 Task: Use the formula "DPRODUCT" in spreadsheet "Project portfolio".
Action: Mouse moved to (644, 317)
Screenshot: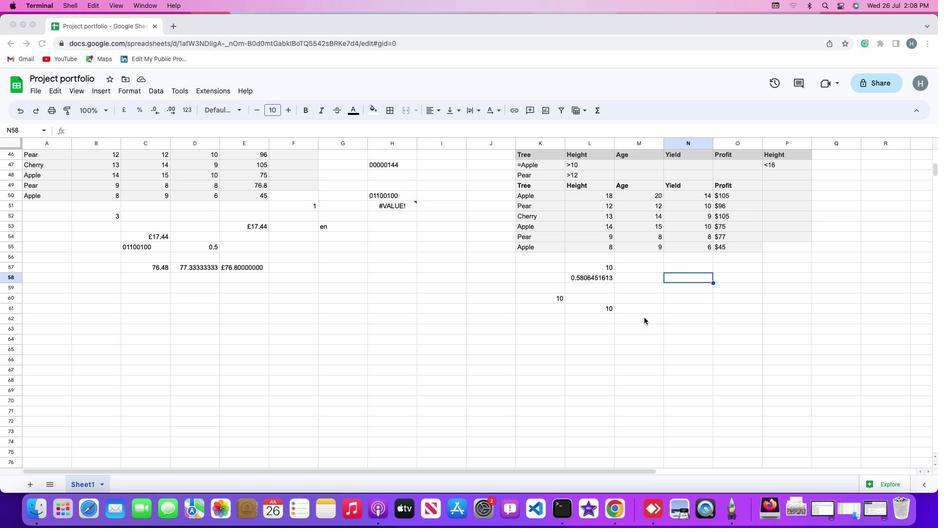 
Action: Mouse pressed left at (644, 317)
Screenshot: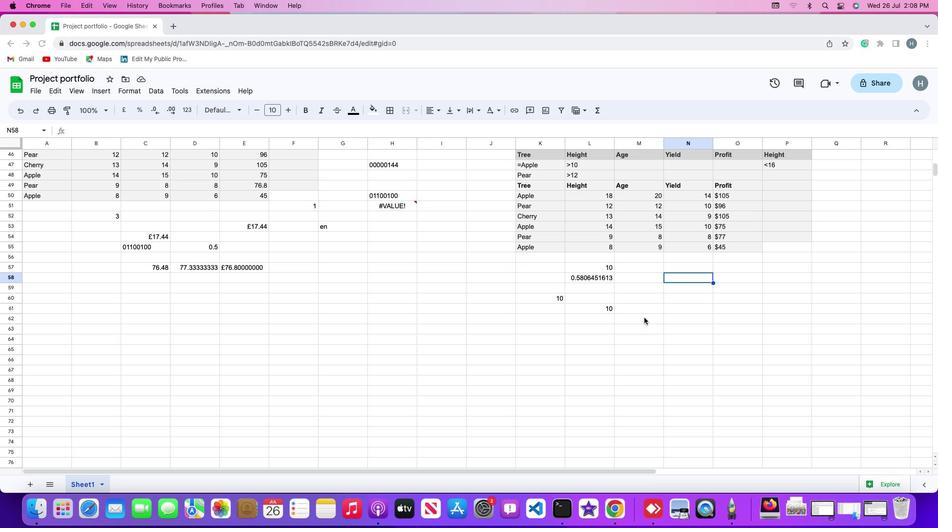 
Action: Mouse moved to (693, 278)
Screenshot: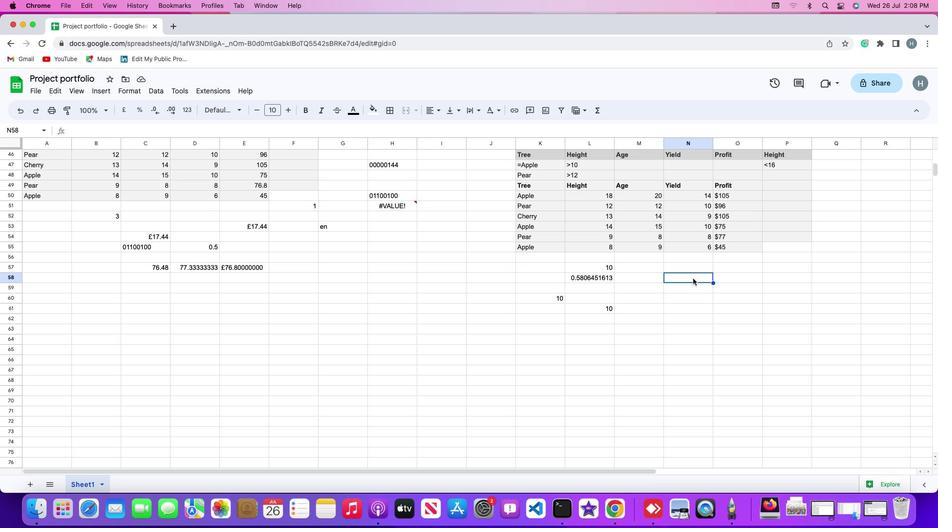 
Action: Mouse pressed left at (693, 278)
Screenshot: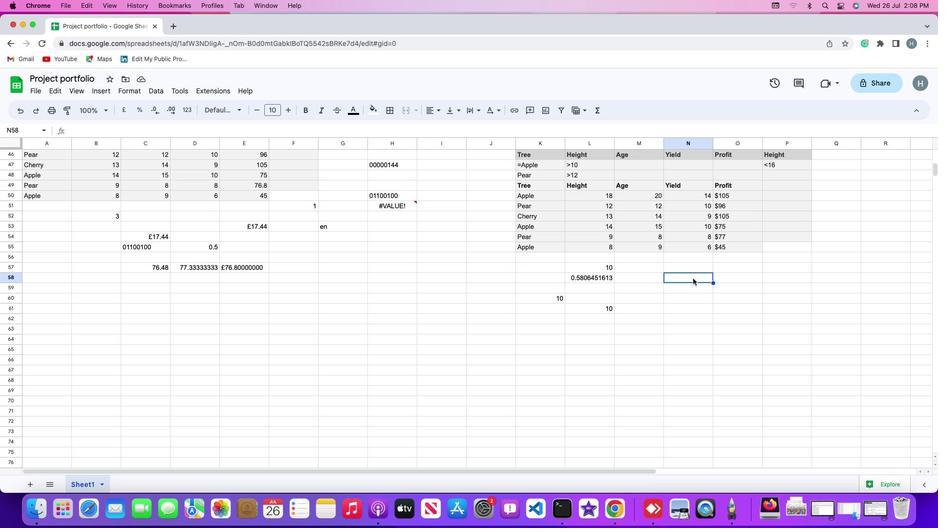 
Action: Mouse moved to (105, 87)
Screenshot: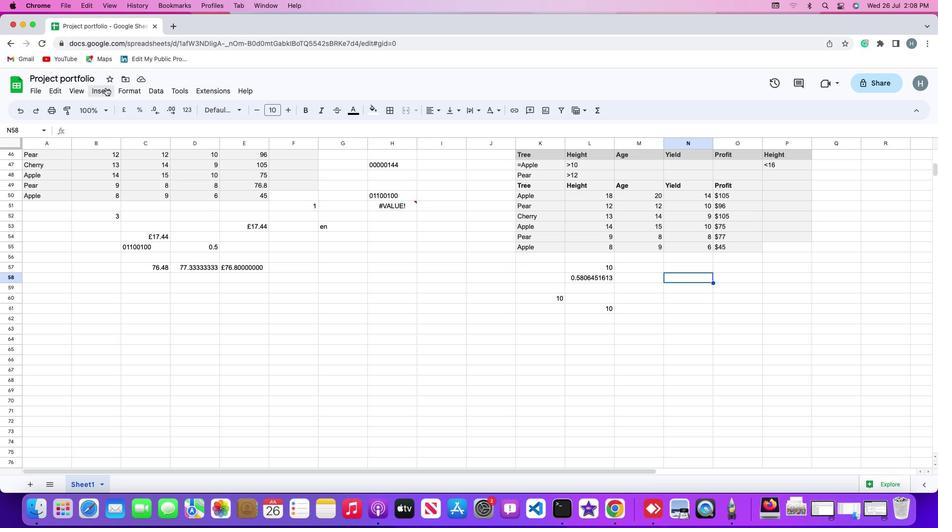 
Action: Mouse pressed left at (105, 87)
Screenshot: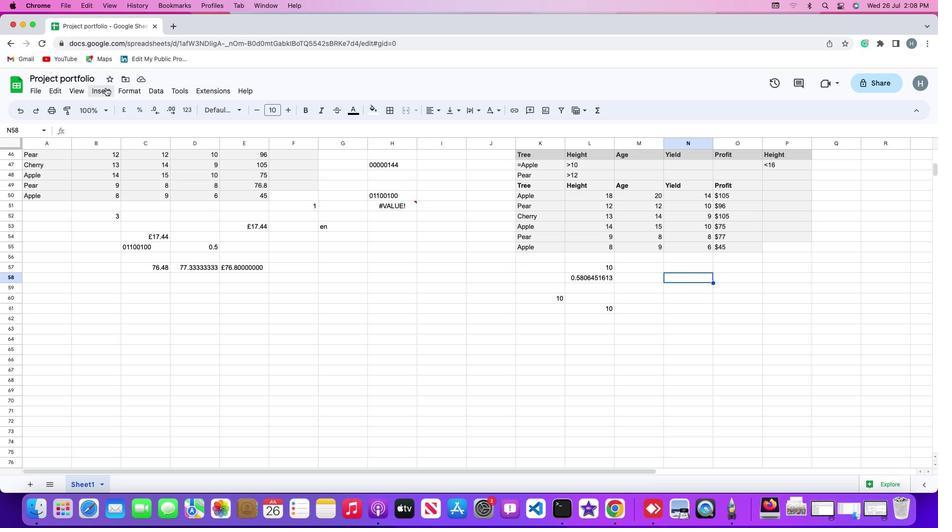 
Action: Mouse moved to (101, 249)
Screenshot: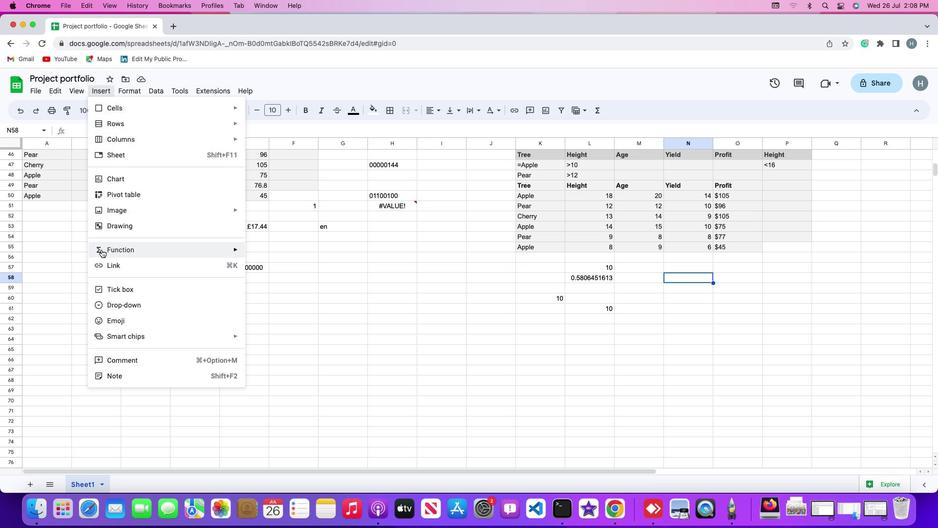 
Action: Mouse pressed left at (101, 249)
Screenshot: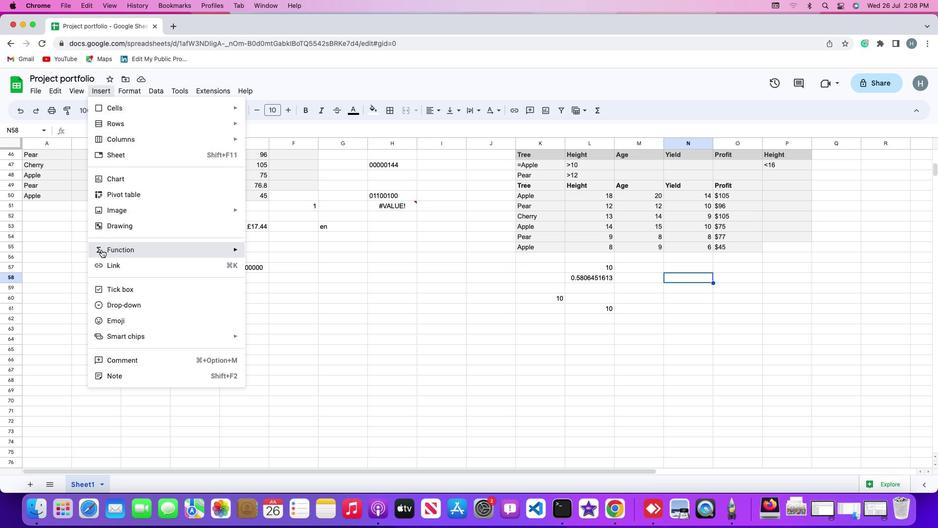 
Action: Mouse moved to (294, 209)
Screenshot: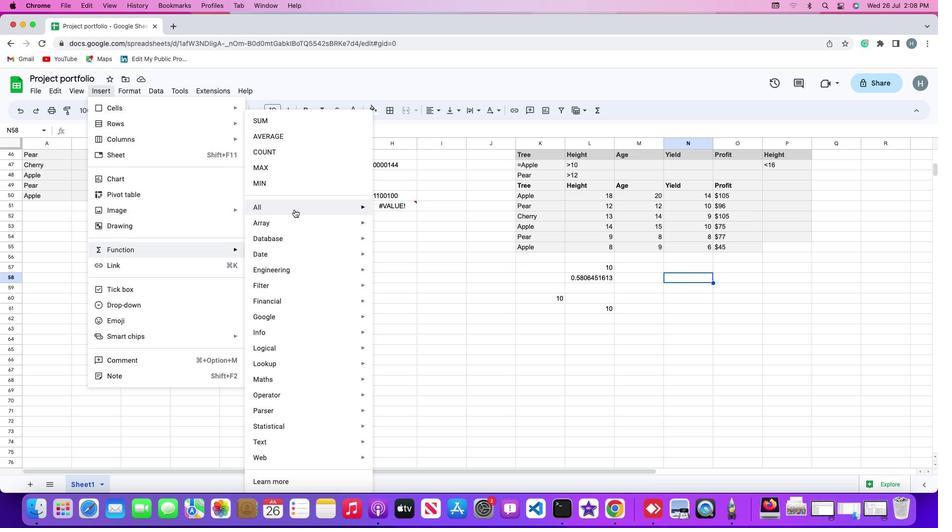 
Action: Mouse pressed left at (294, 209)
Screenshot: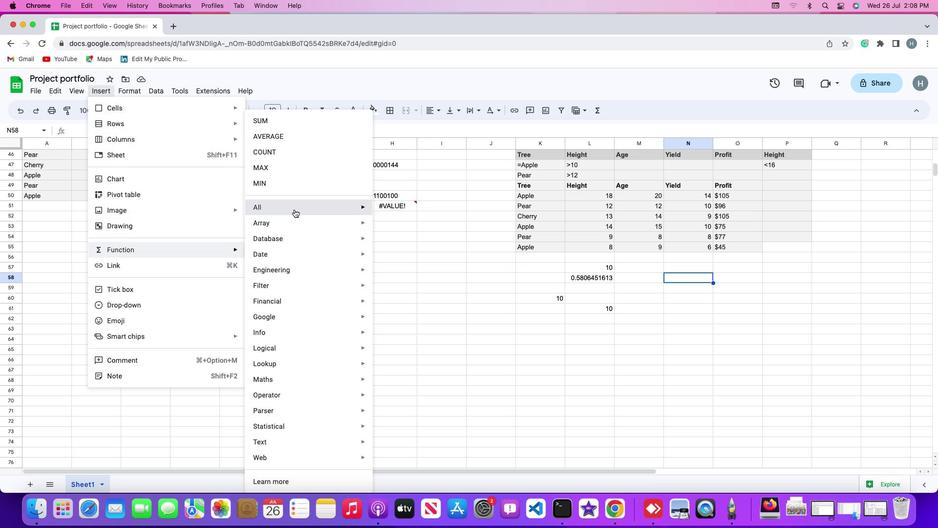 
Action: Mouse moved to (399, 307)
Screenshot: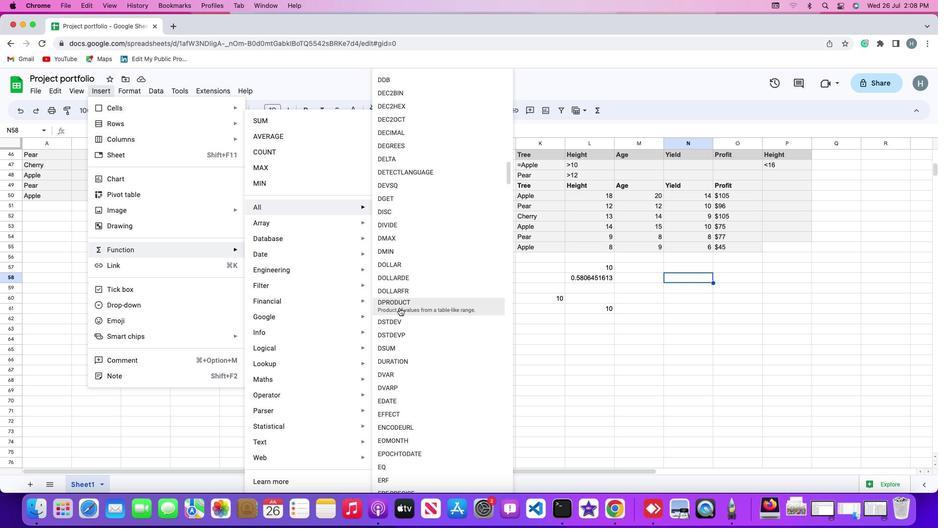 
Action: Mouse pressed left at (399, 307)
Screenshot: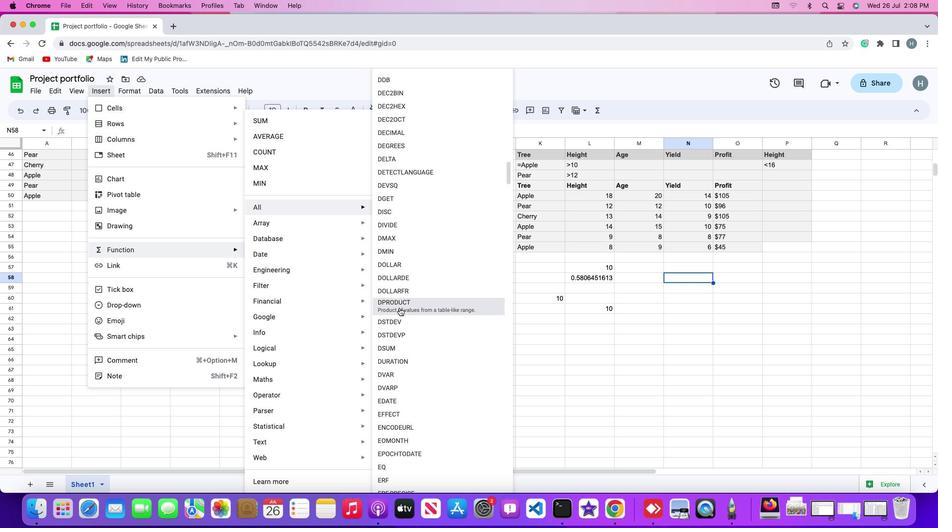 
Action: Mouse moved to (526, 184)
Screenshot: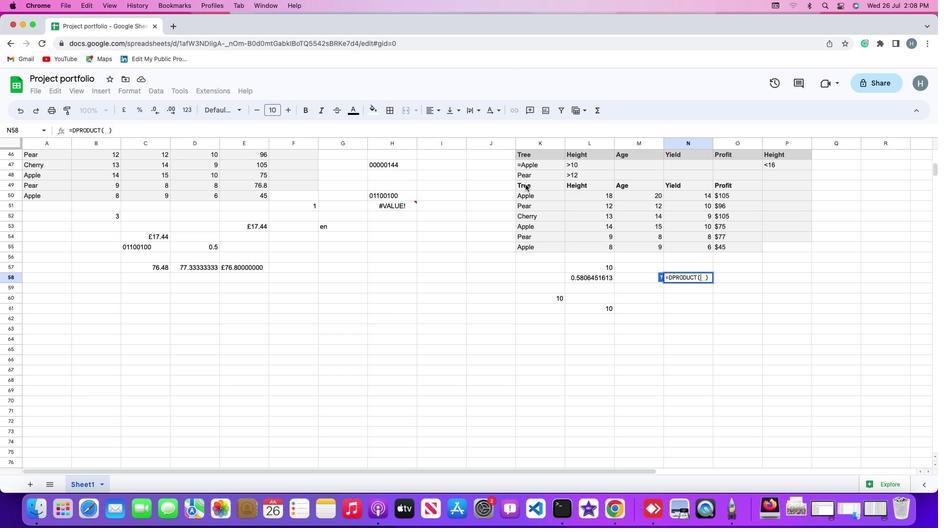 
Action: Mouse pressed left at (526, 184)
Screenshot: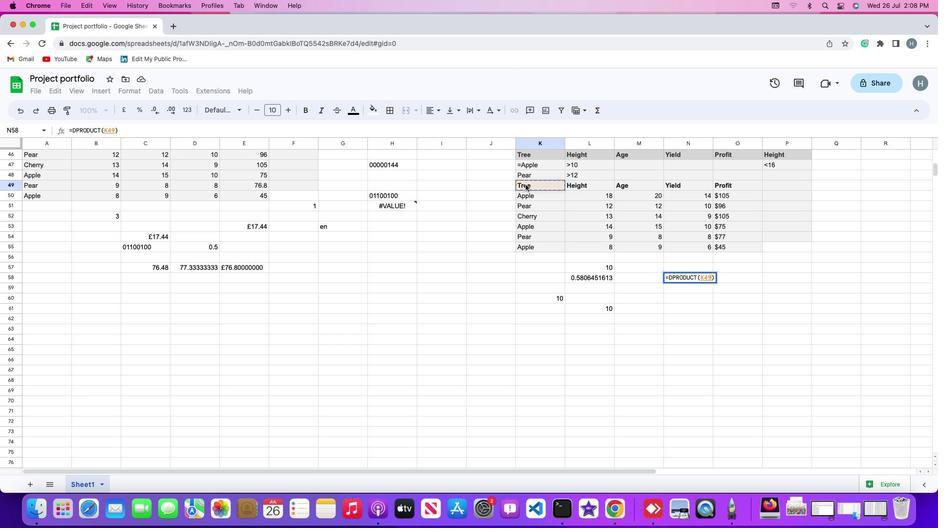 
Action: Mouse moved to (733, 245)
Screenshot: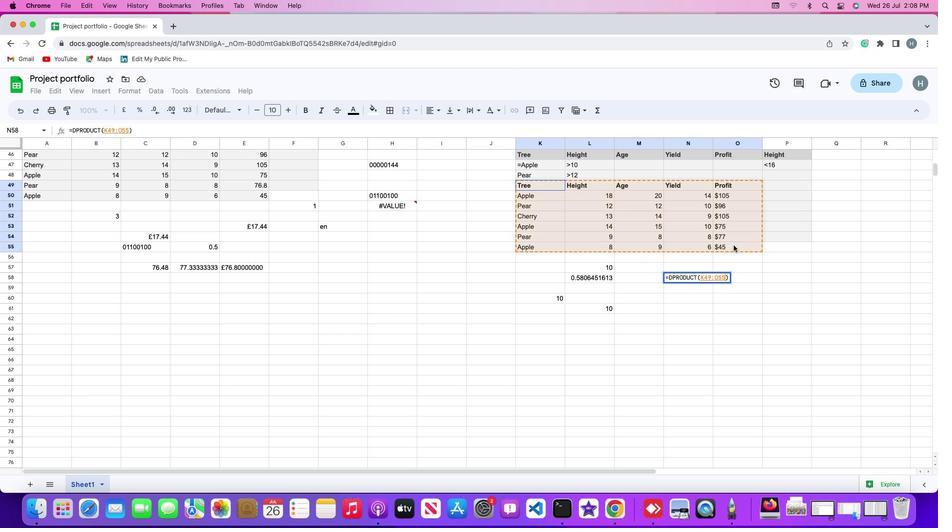 
Action: Key pressed ','
Screenshot: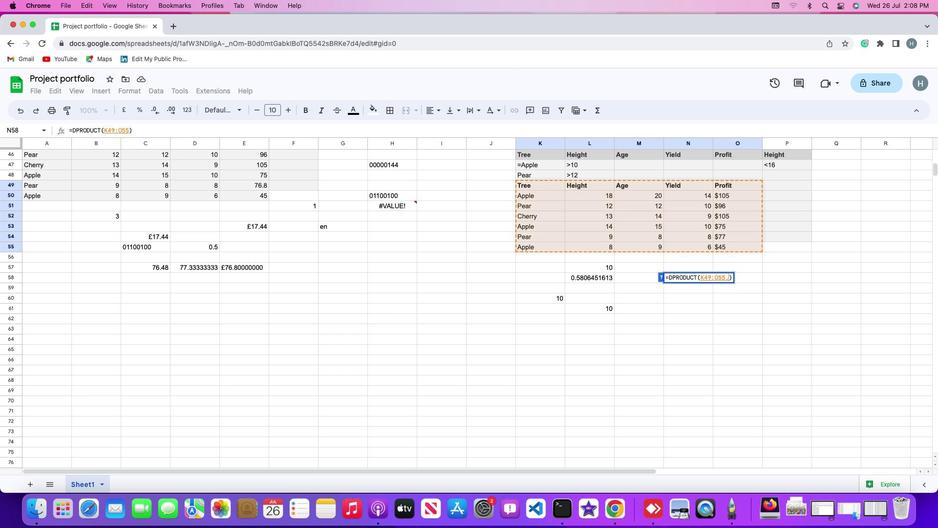 
Action: Mouse moved to (677, 229)
Screenshot: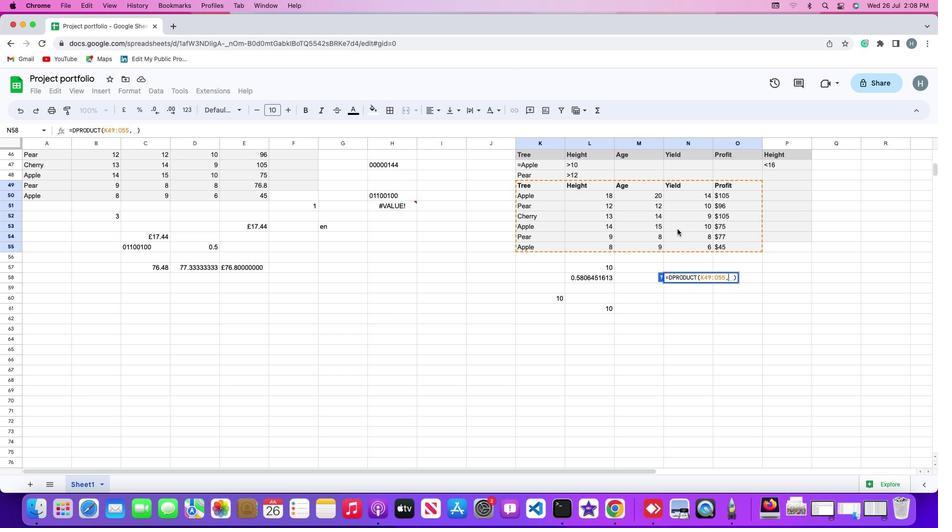 
Action: Key pressed Key.shift_r'"'Key.shift'A'
Screenshot: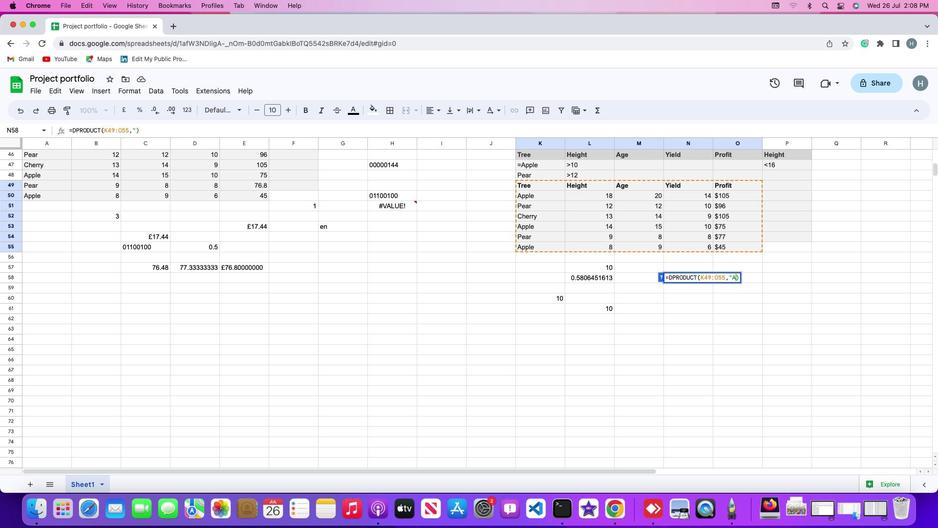 
Action: Mouse moved to (677, 229)
Screenshot: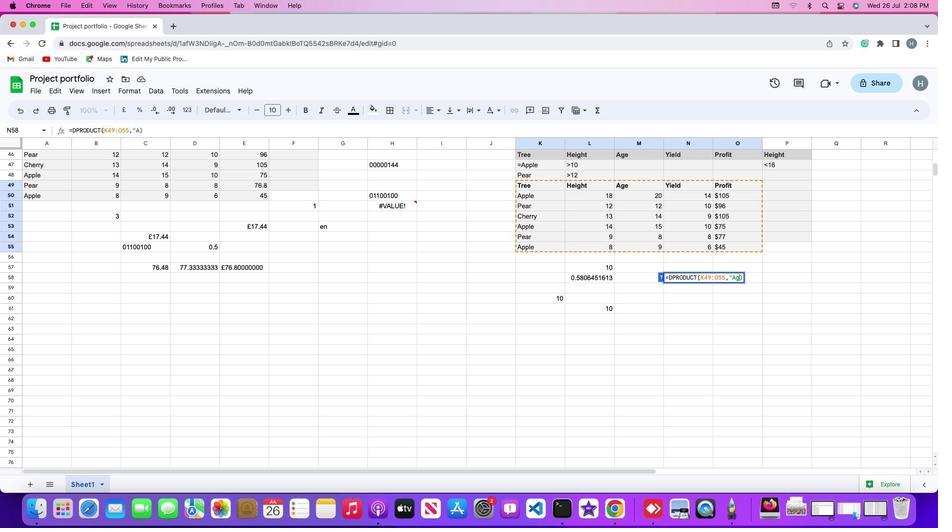 
Action: Key pressed 'g''e'
Screenshot: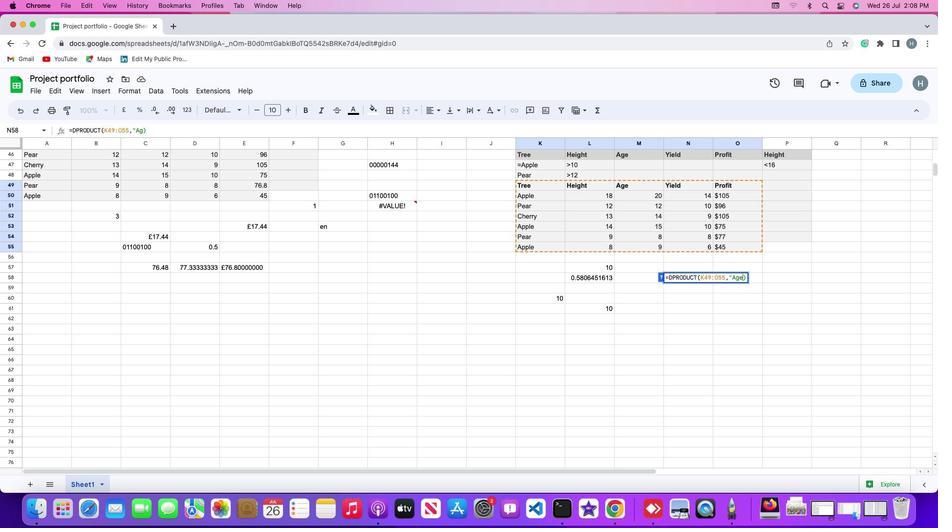 
Action: Mouse moved to (677, 229)
Screenshot: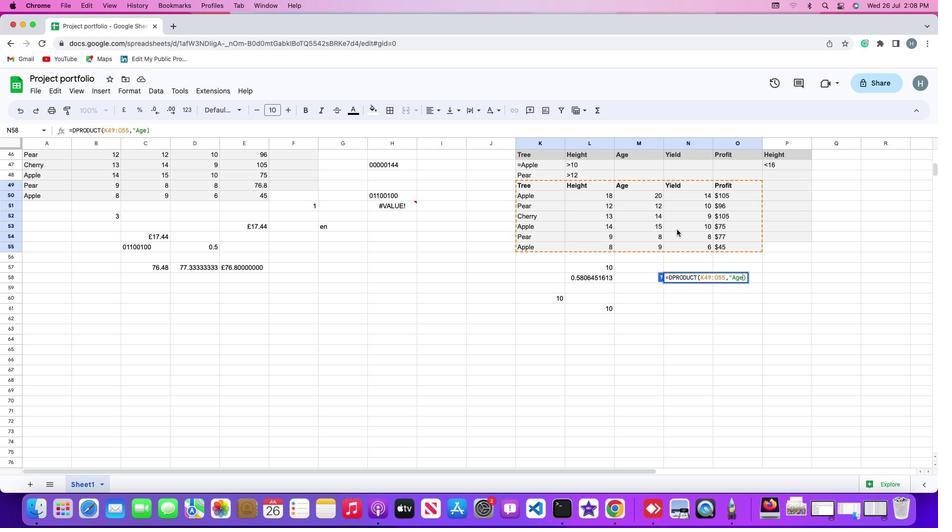 
Action: Key pressed Key.shift_r'"'
Screenshot: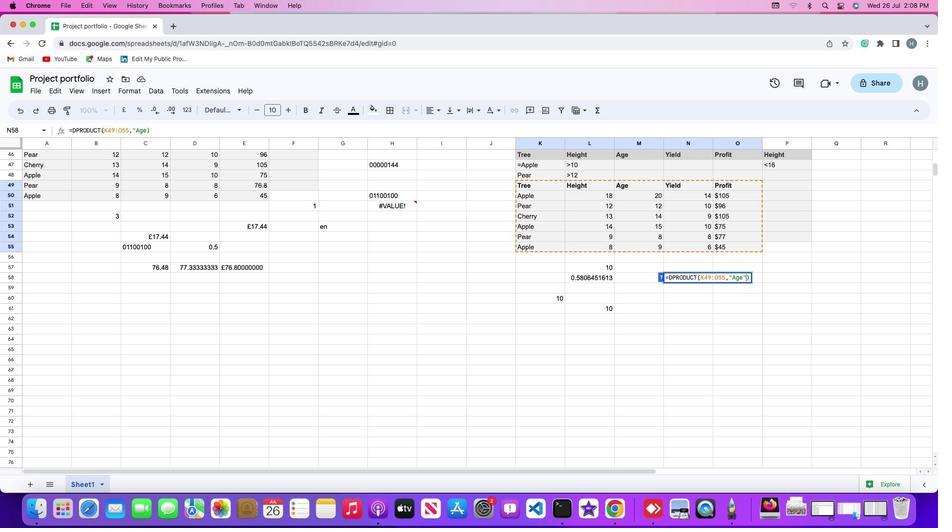 
Action: Mouse moved to (676, 230)
Screenshot: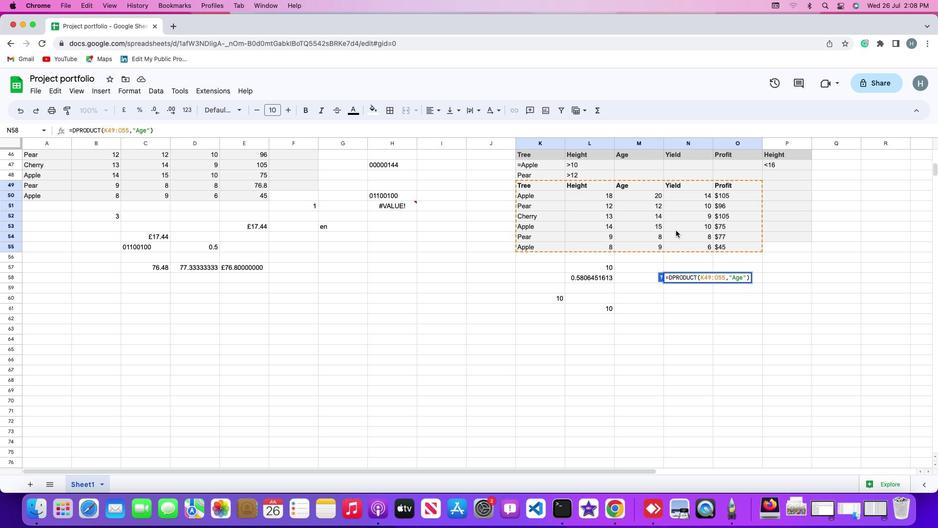 
Action: Key pressed ','
Screenshot: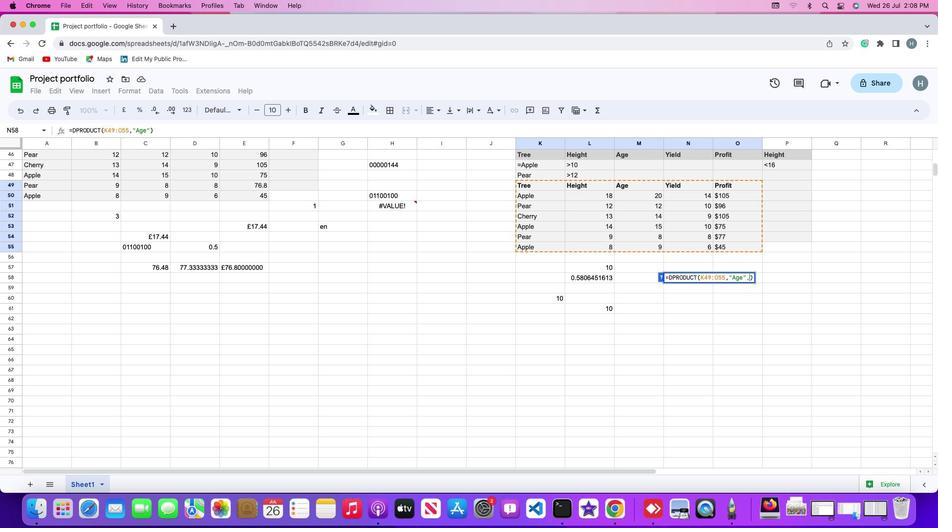 
Action: Mouse moved to (523, 152)
Screenshot: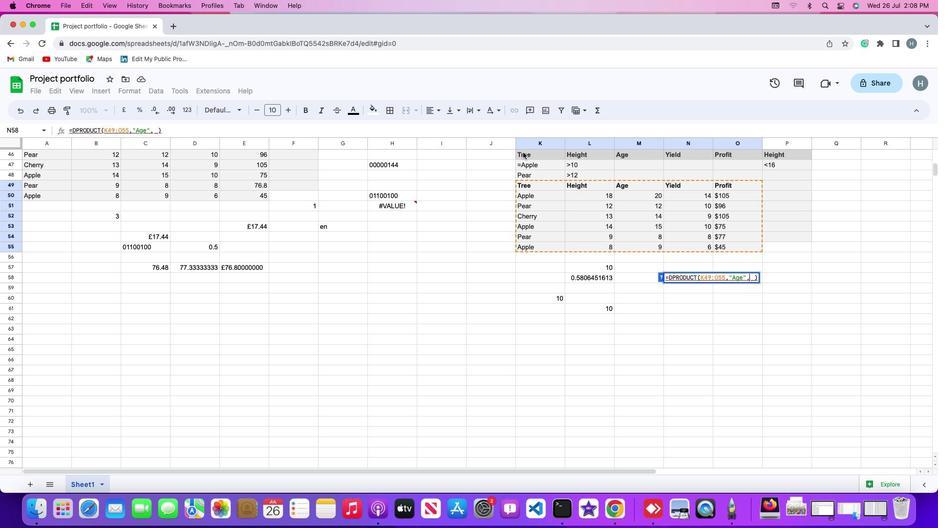 
Action: Mouse pressed left at (523, 152)
Screenshot: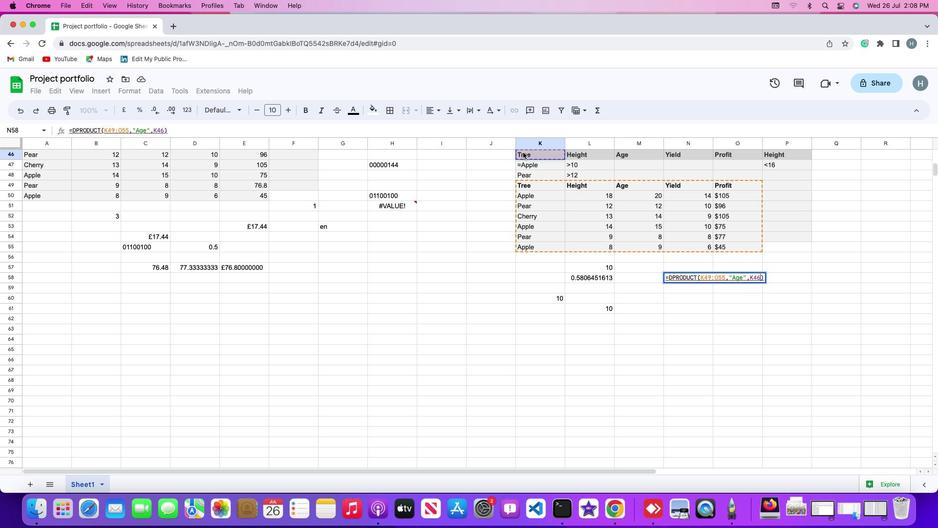 
Action: Mouse moved to (786, 175)
Screenshot: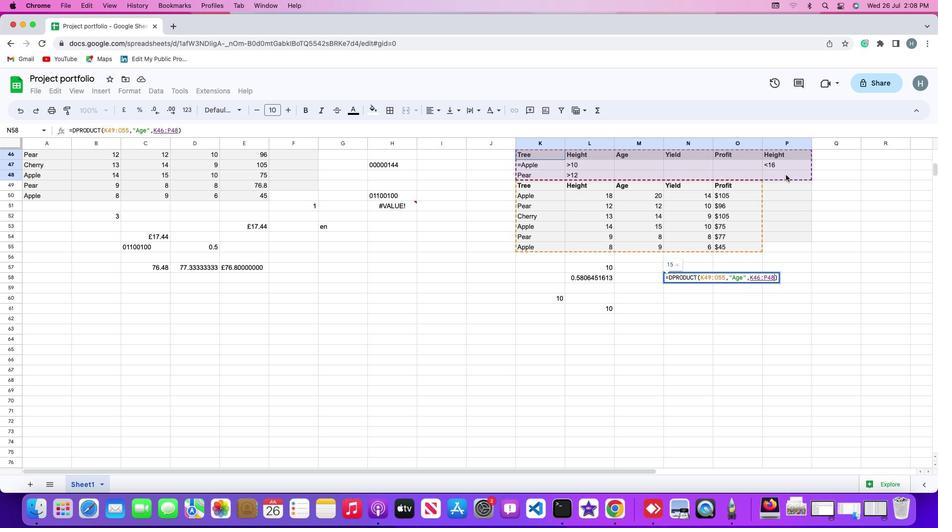 
Action: Key pressed Key.enter
Screenshot: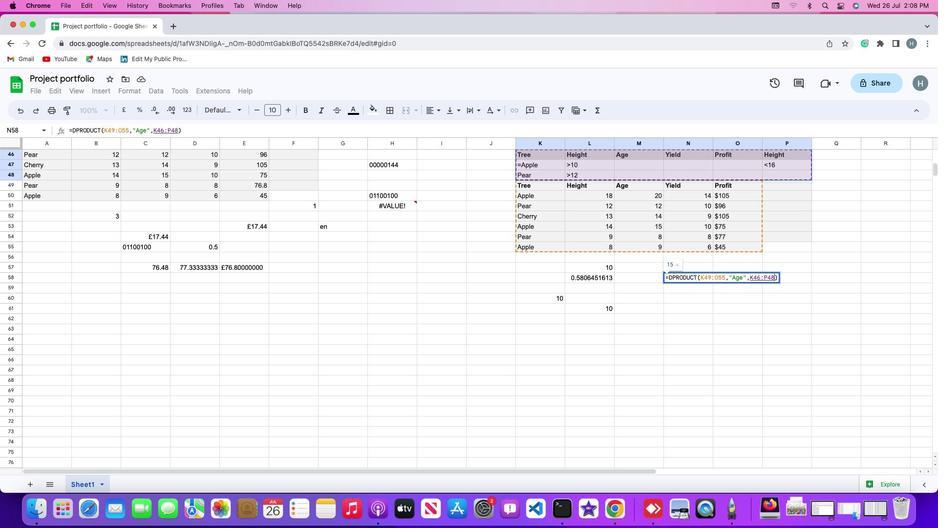 
